 Task: Add Sprouts Tea Tree Conditioner to the cart.
Action: Mouse moved to (260, 123)
Screenshot: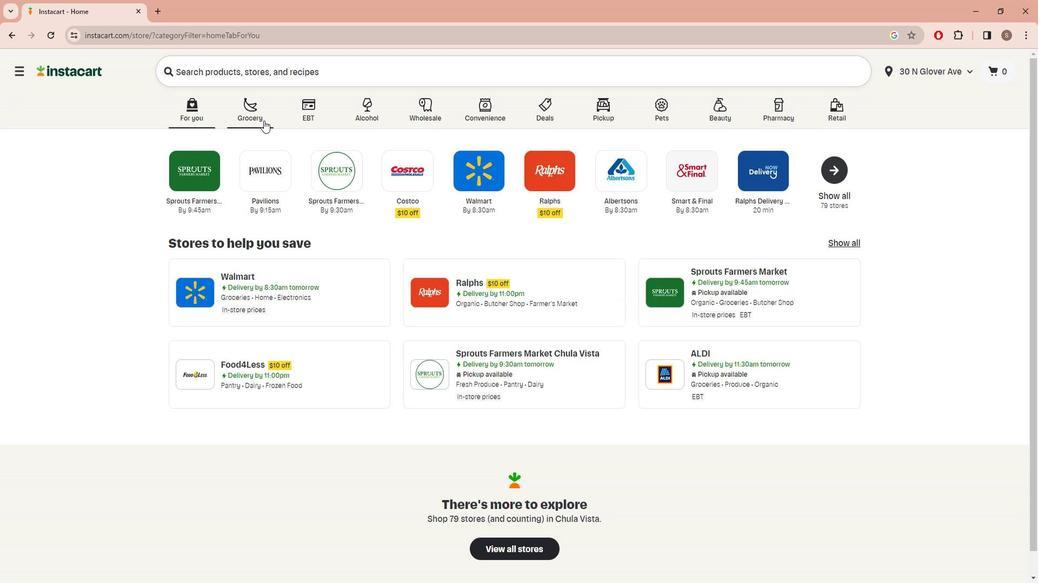 
Action: Mouse pressed left at (260, 123)
Screenshot: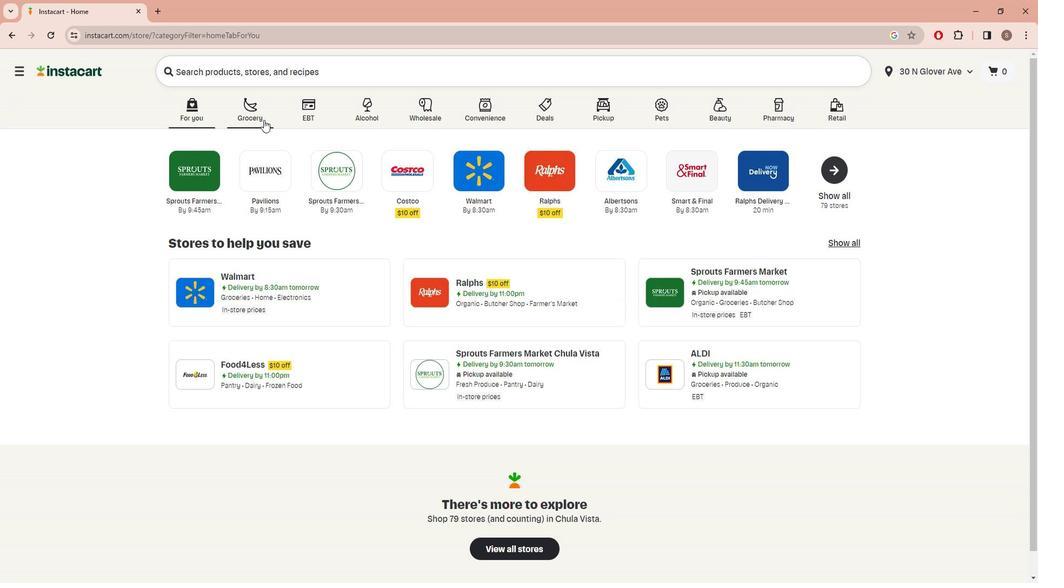 
Action: Mouse moved to (332, 324)
Screenshot: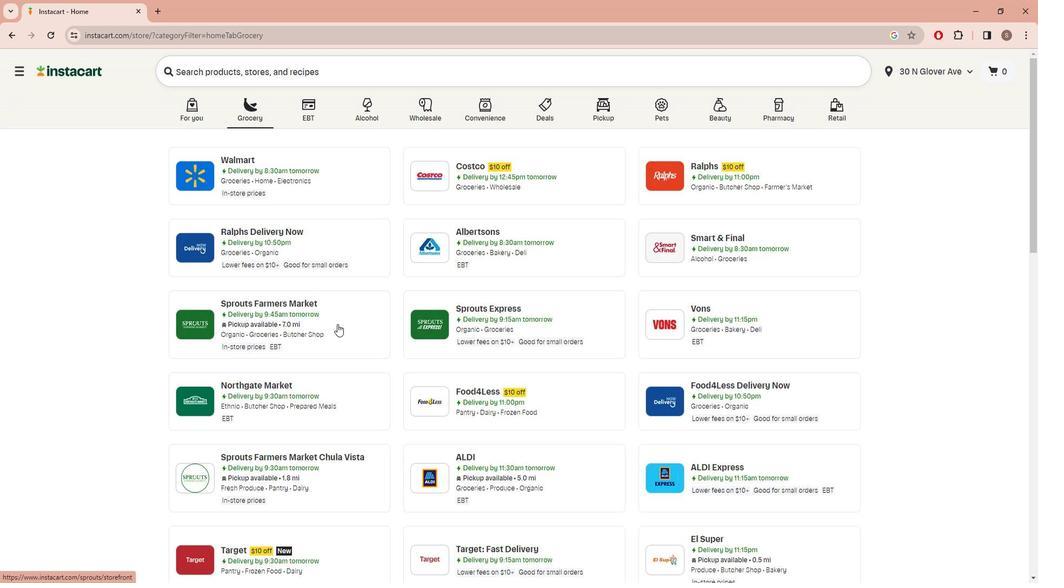 
Action: Mouse pressed left at (332, 324)
Screenshot: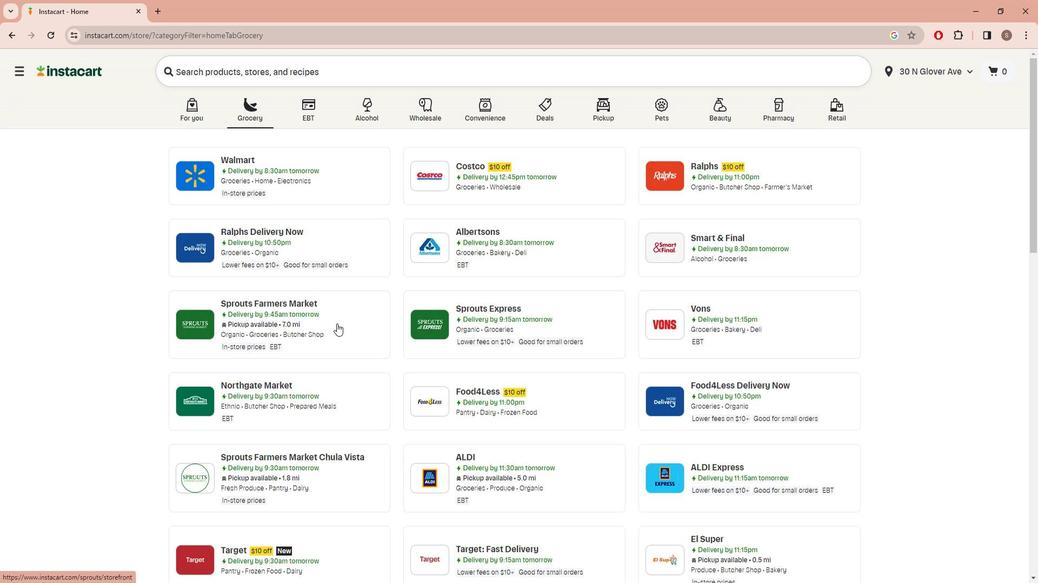 
Action: Mouse moved to (68, 352)
Screenshot: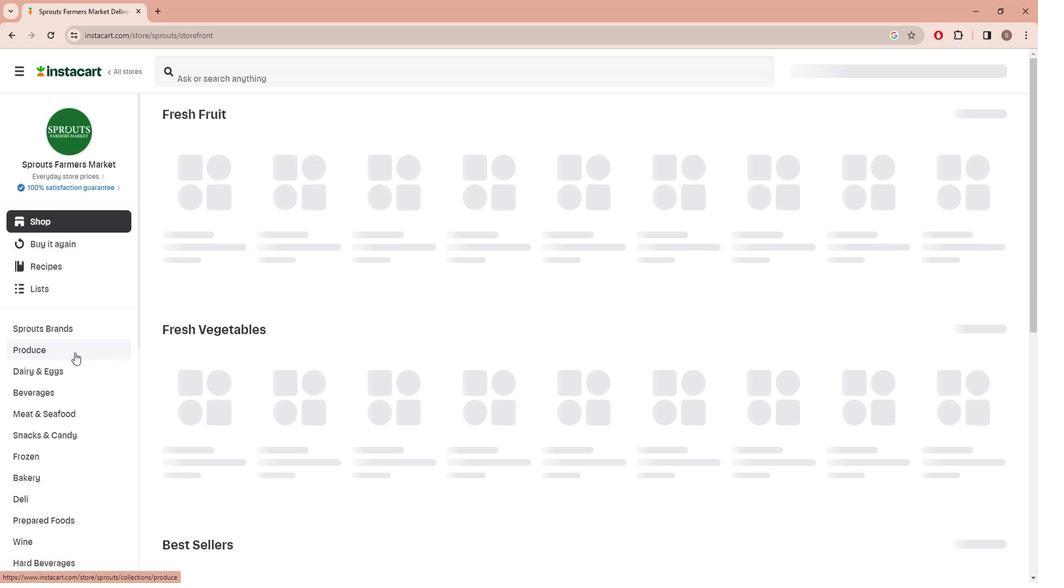 
Action: Mouse scrolled (68, 352) with delta (0, 0)
Screenshot: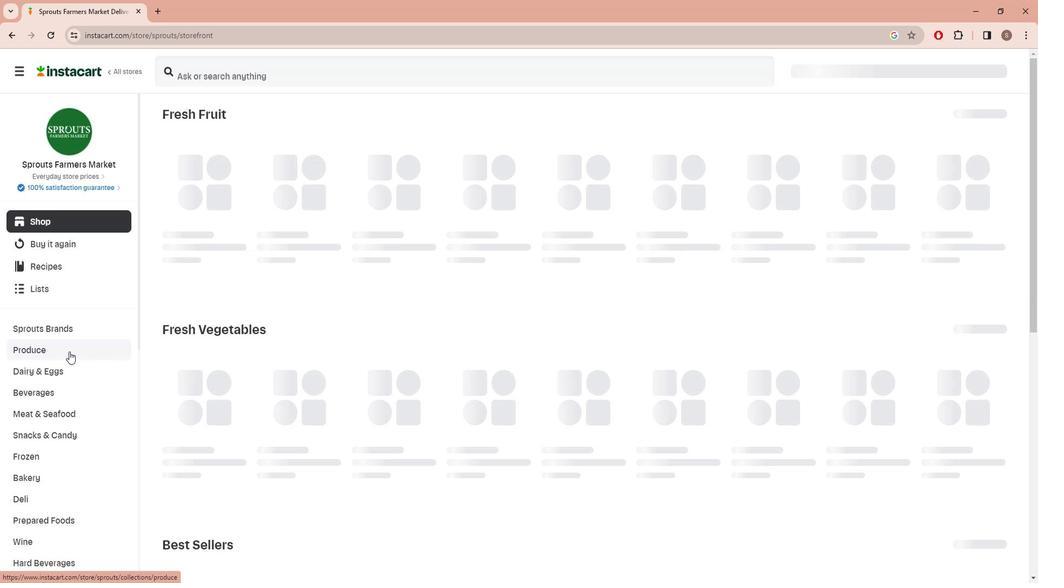 
Action: Mouse scrolled (68, 352) with delta (0, 0)
Screenshot: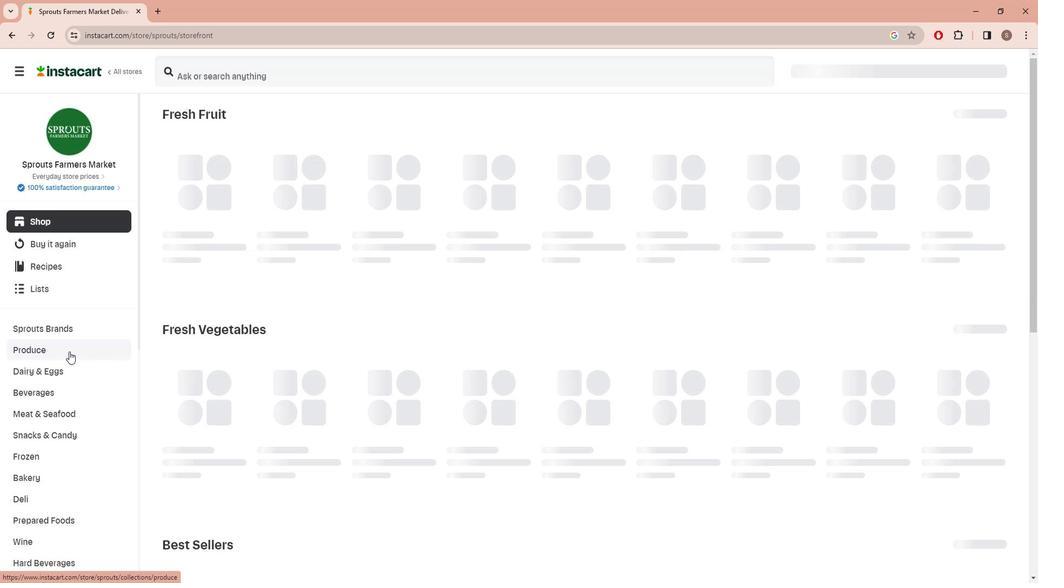 
Action: Mouse scrolled (68, 352) with delta (0, 0)
Screenshot: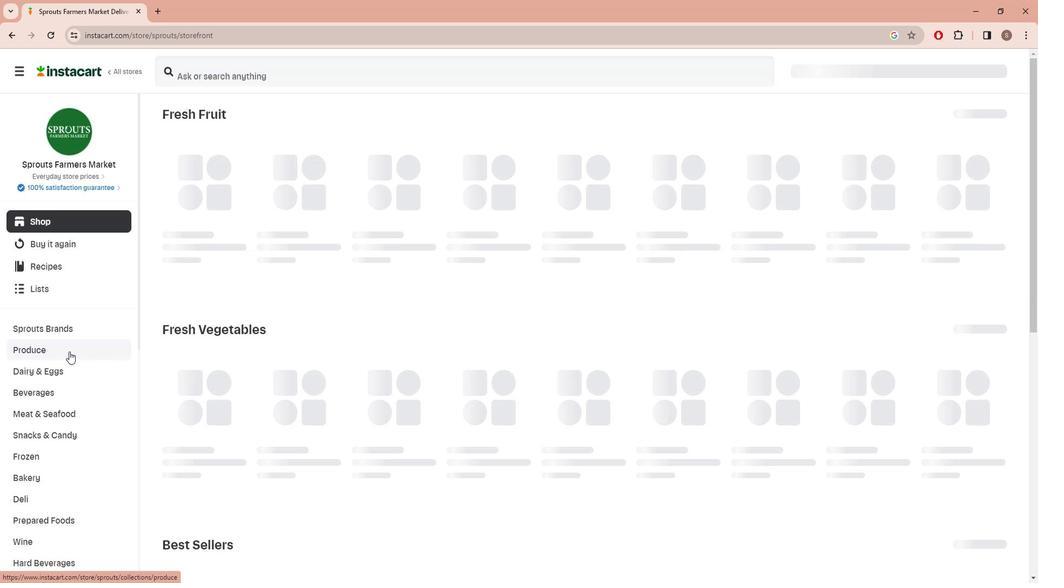 
Action: Mouse scrolled (68, 352) with delta (0, 0)
Screenshot: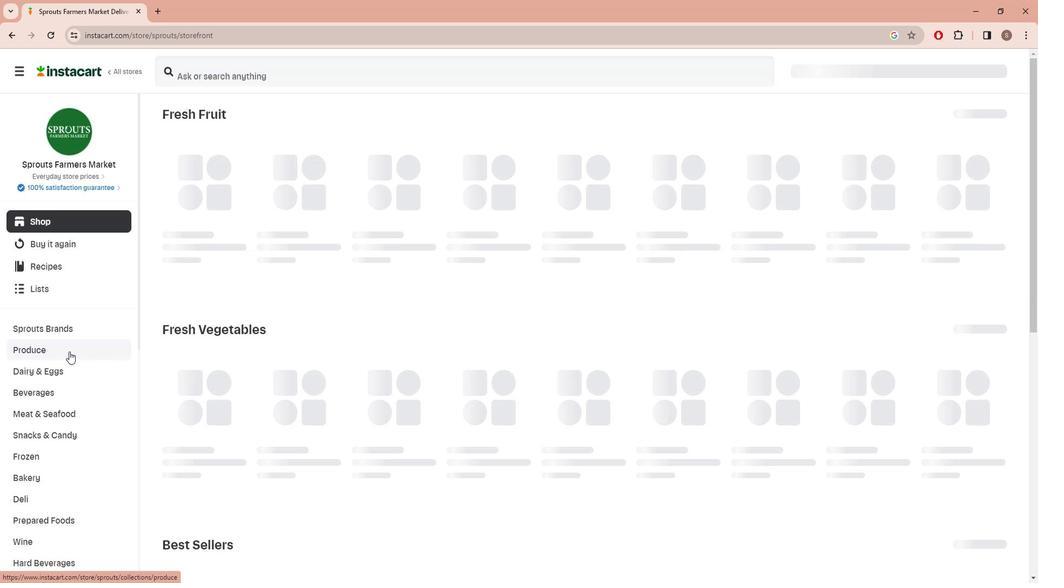 
Action: Mouse scrolled (68, 352) with delta (0, 0)
Screenshot: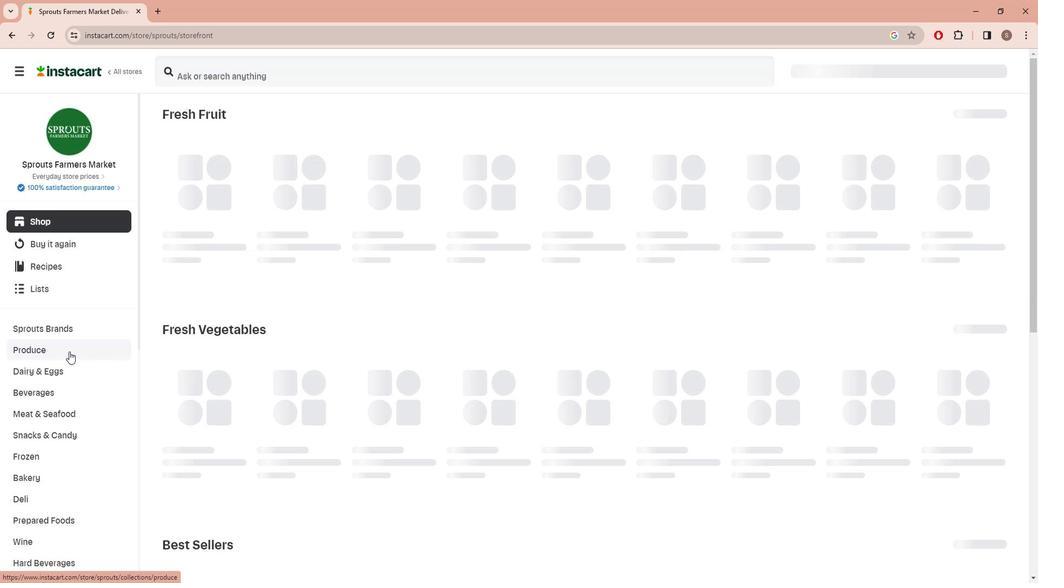 
Action: Mouse scrolled (68, 352) with delta (0, 0)
Screenshot: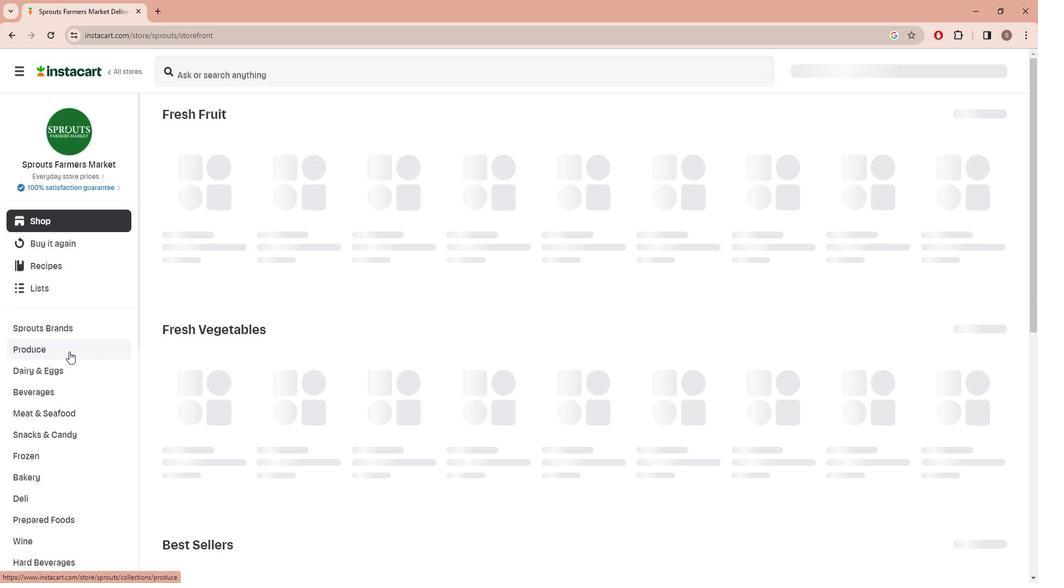 
Action: Mouse scrolled (68, 352) with delta (0, 0)
Screenshot: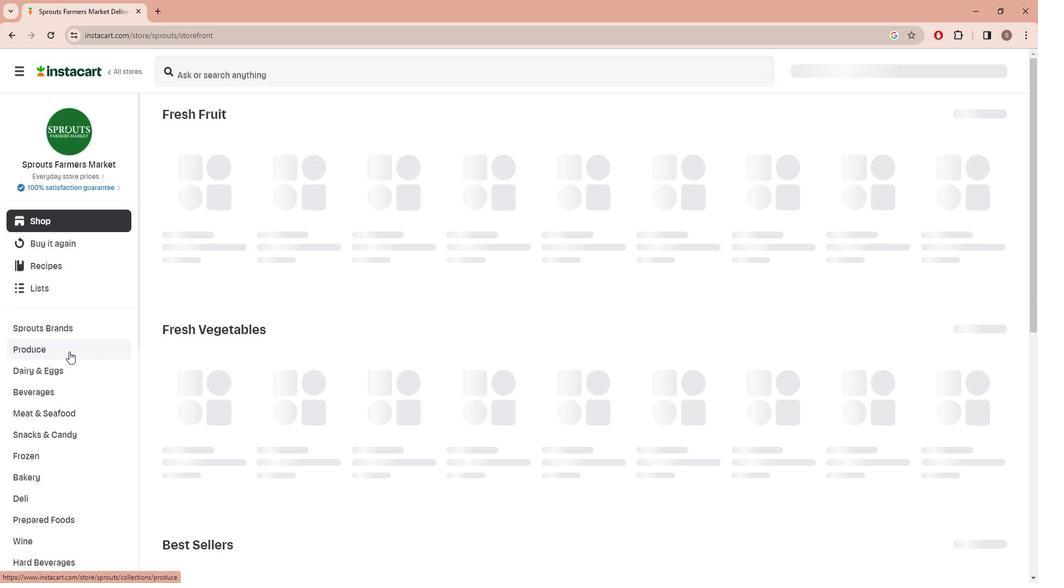 
Action: Mouse scrolled (68, 352) with delta (0, 0)
Screenshot: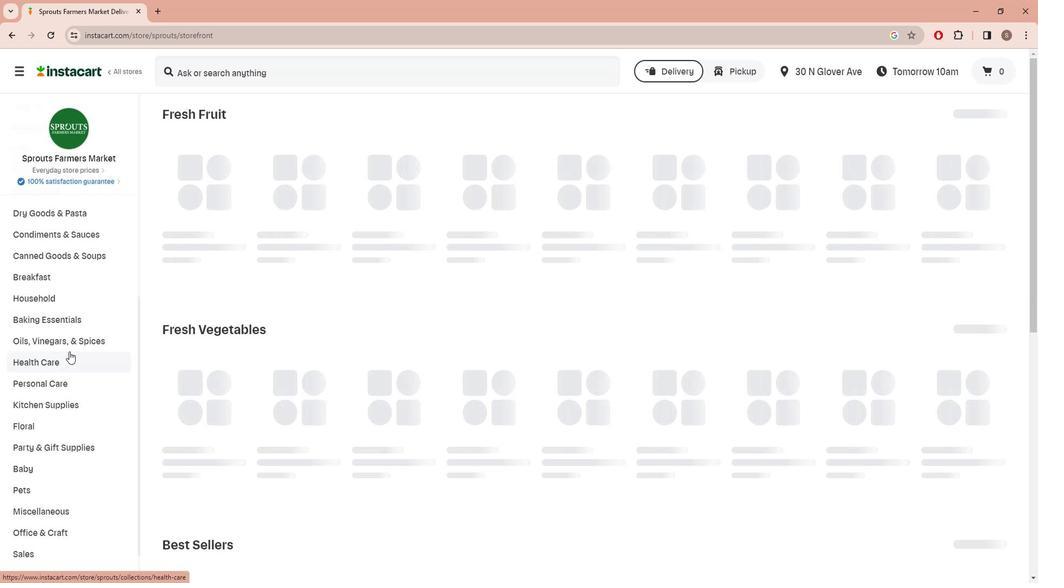 
Action: Mouse scrolled (68, 352) with delta (0, 0)
Screenshot: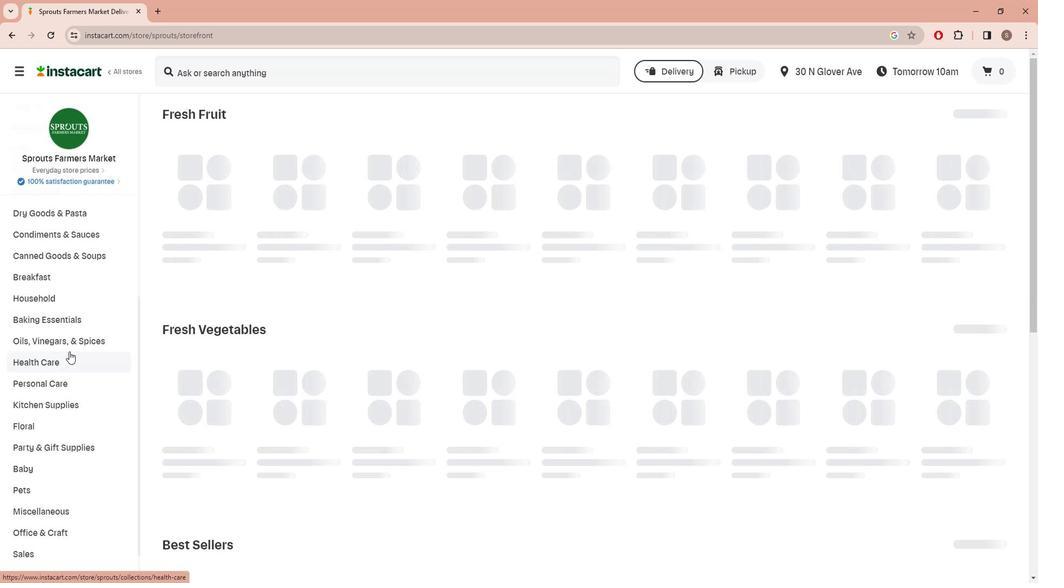 
Action: Mouse scrolled (68, 352) with delta (0, 0)
Screenshot: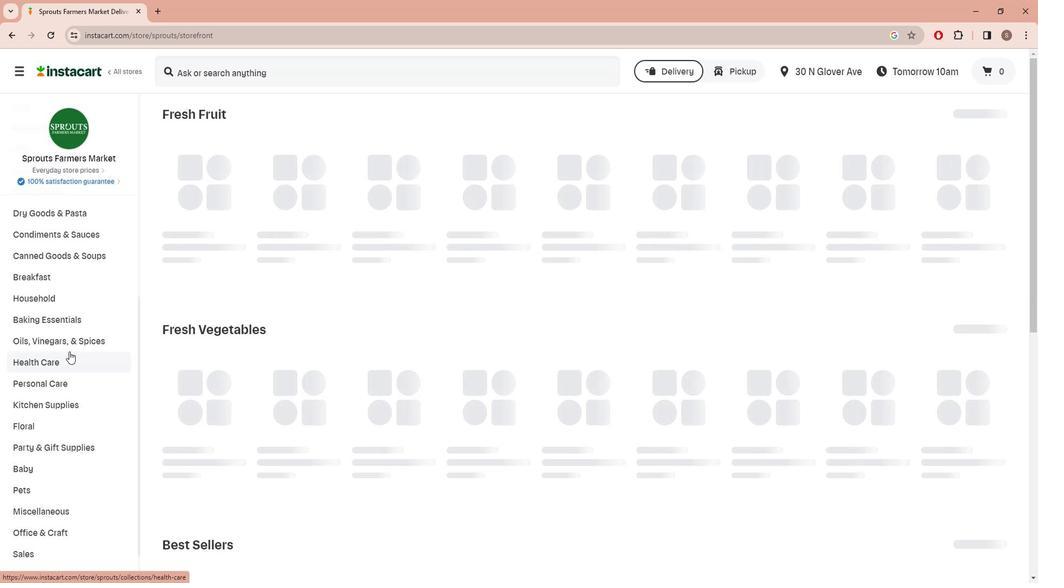 
Action: Mouse moved to (69, 339)
Screenshot: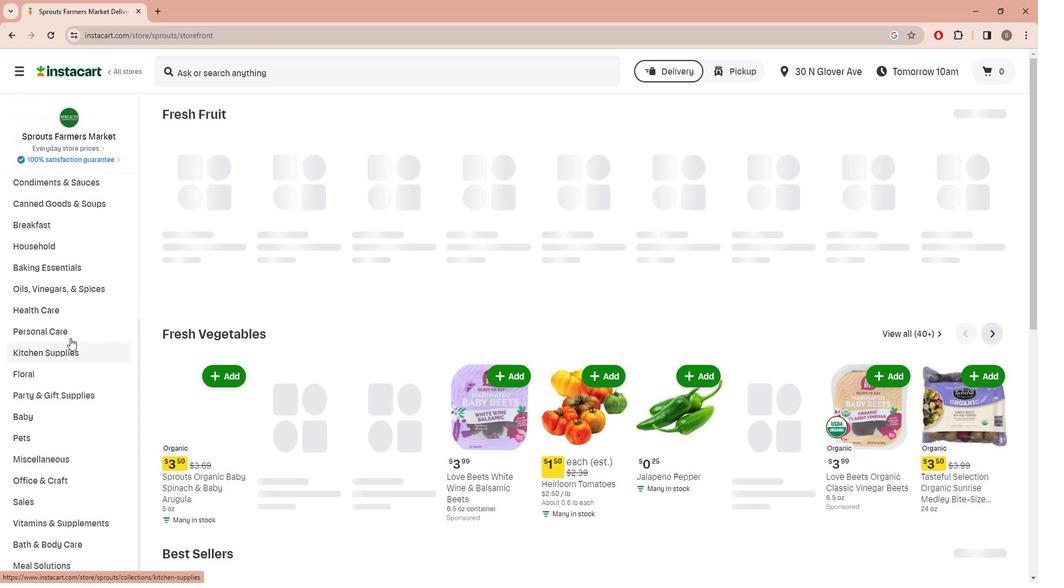 
Action: Mouse pressed left at (69, 339)
Screenshot: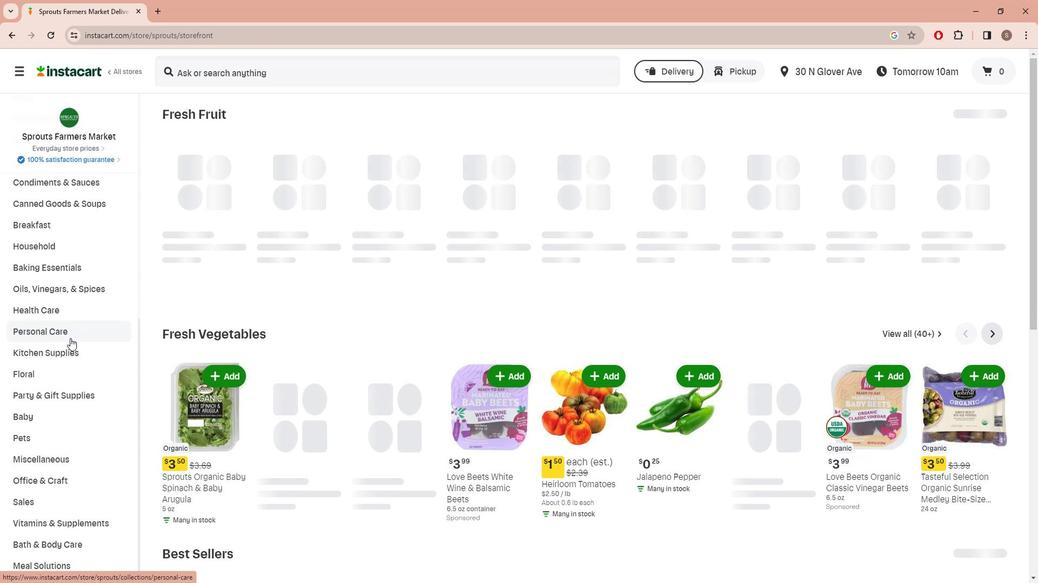
Action: Mouse moved to (702, 138)
Screenshot: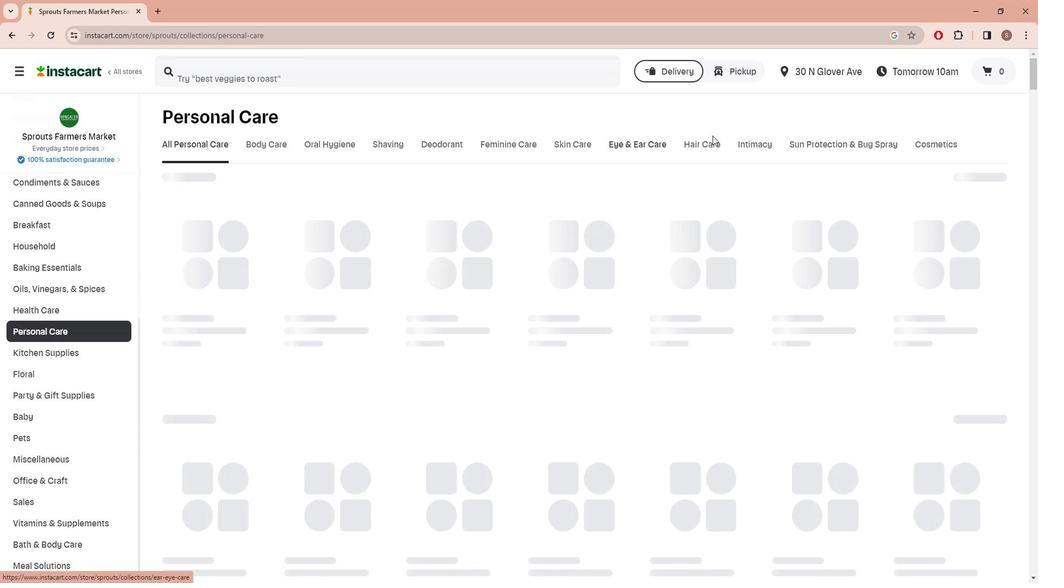
Action: Mouse pressed left at (702, 138)
Screenshot: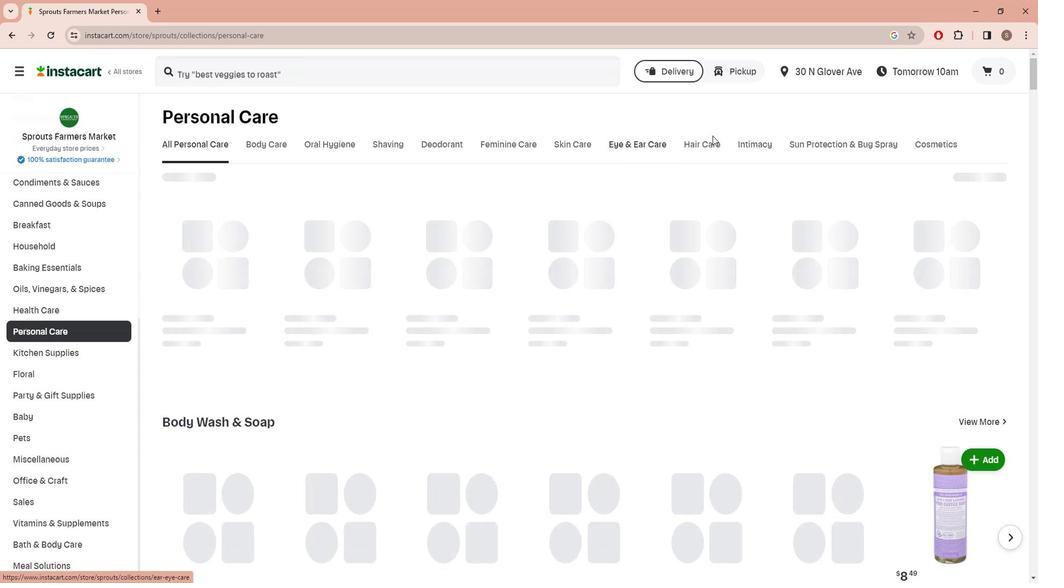 
Action: Mouse moved to (692, 147)
Screenshot: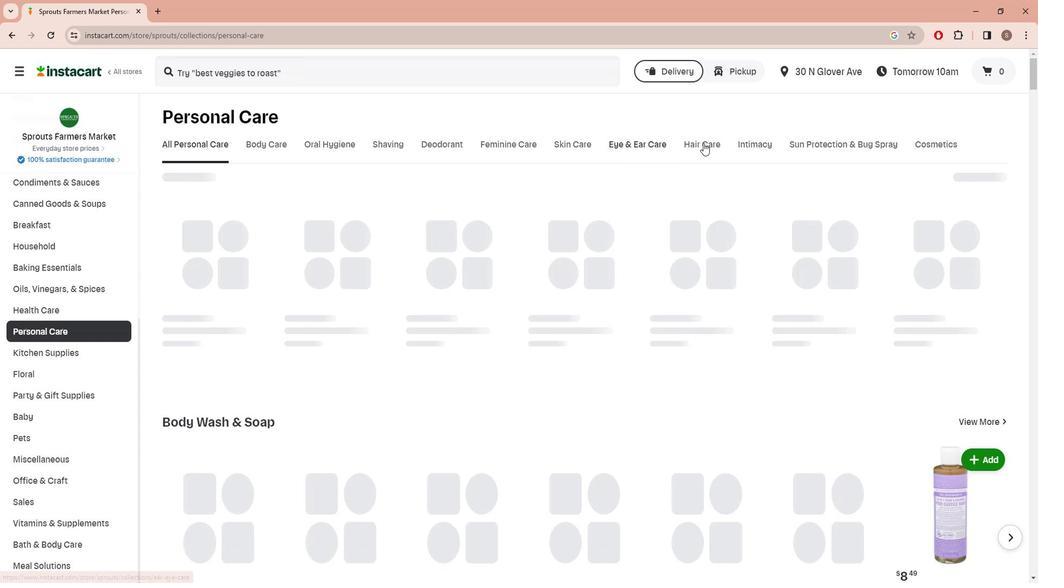
Action: Mouse pressed left at (692, 147)
Screenshot: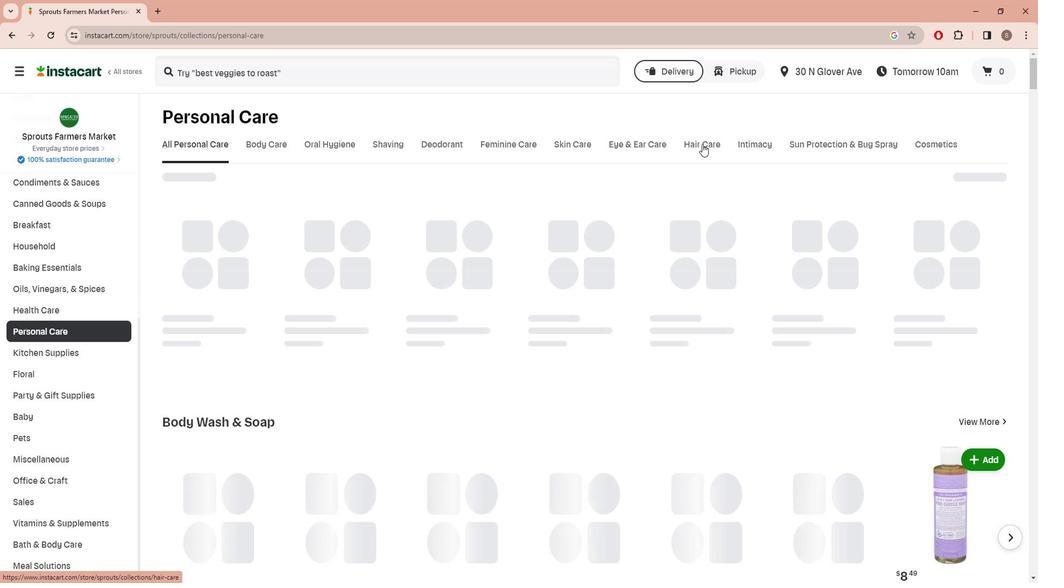 
Action: Mouse moved to (425, 187)
Screenshot: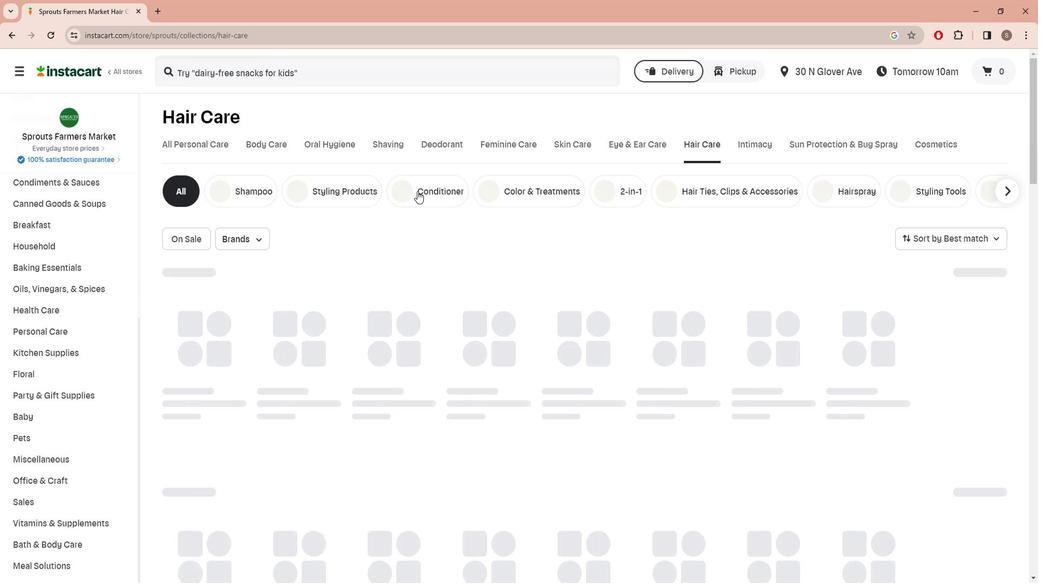 
Action: Mouse pressed left at (425, 187)
Screenshot: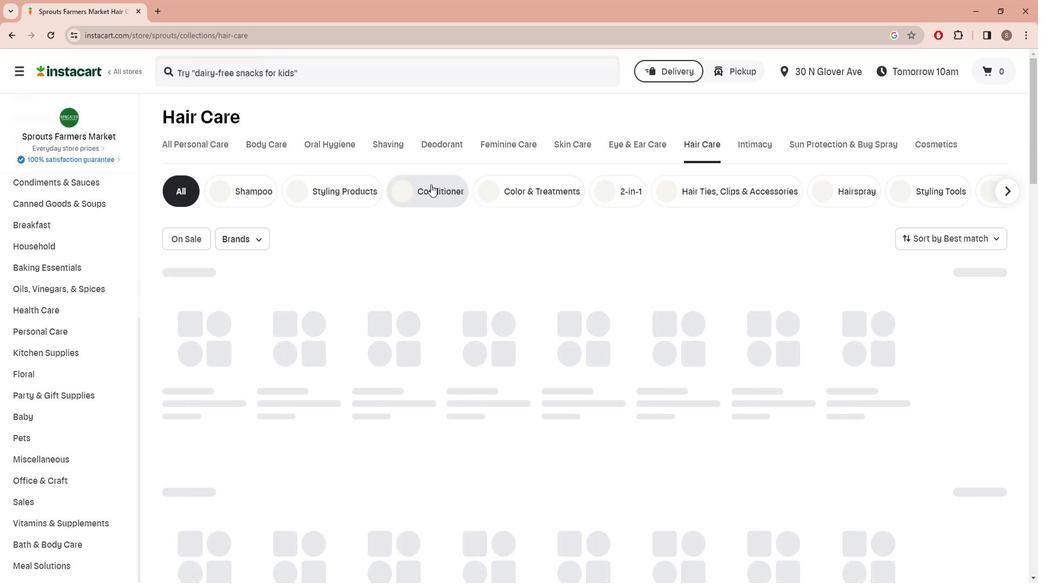 
Action: Mouse moved to (245, 75)
Screenshot: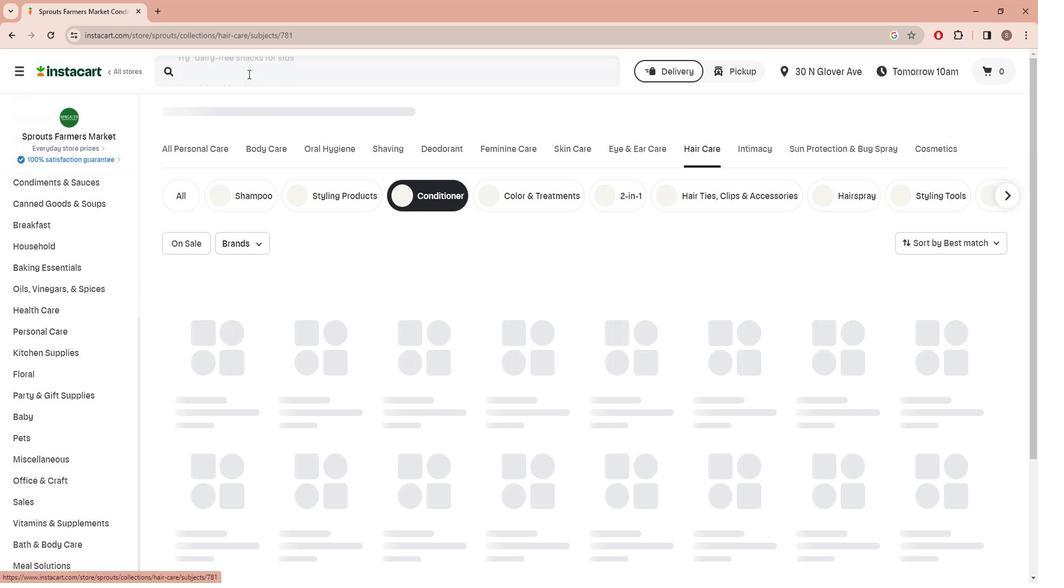 
Action: Mouse pressed left at (245, 75)
Screenshot: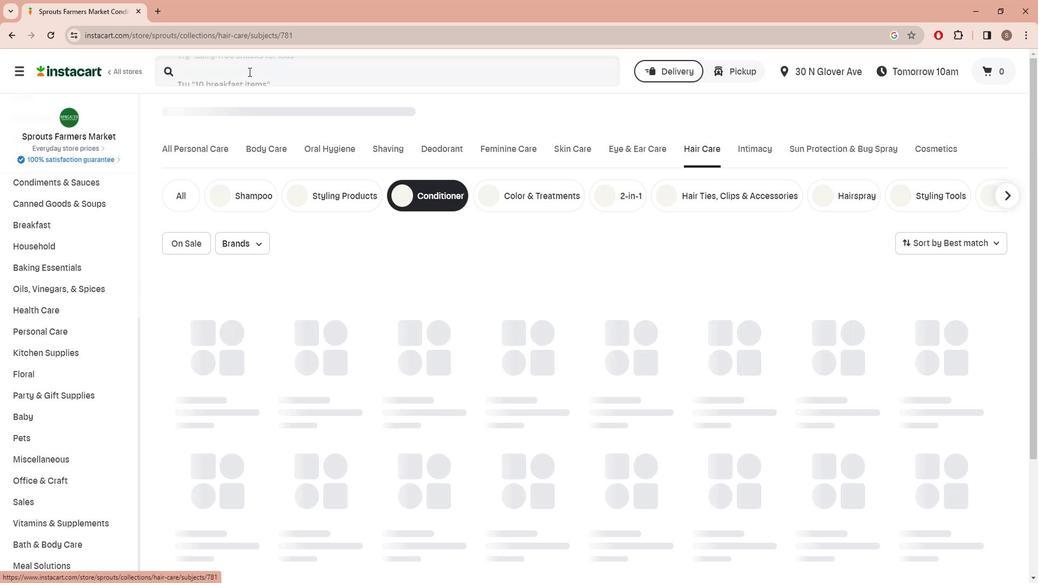 
Action: Key pressed <Key.shift>Sprouts<Key.space><Key.shift><Key.shift>Tea<Key.space><Key.shift>Tree<Key.space><Key.shift>Conditioner<Key.enter>
Screenshot: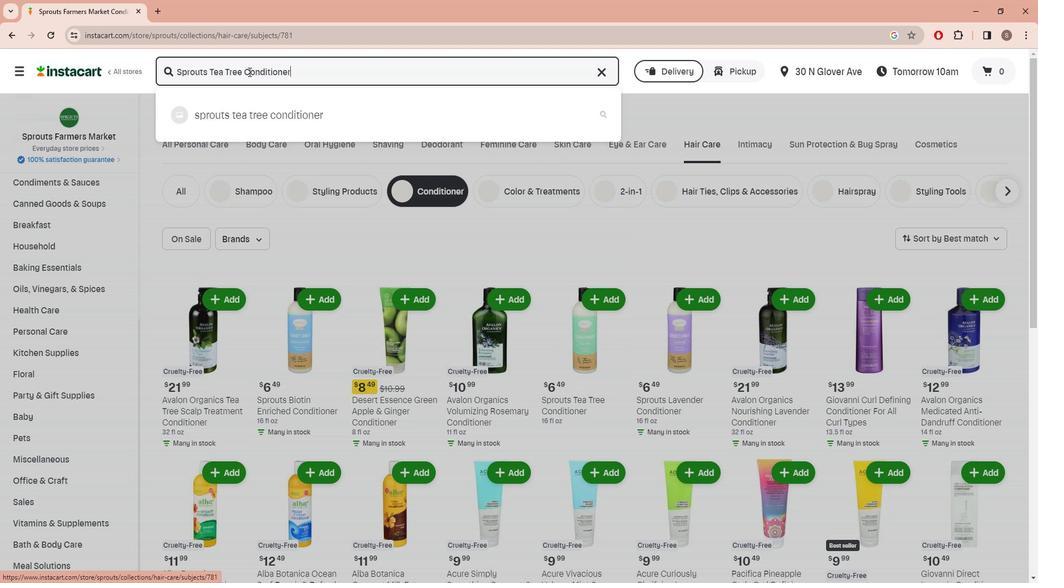 
Action: Mouse moved to (297, 195)
Screenshot: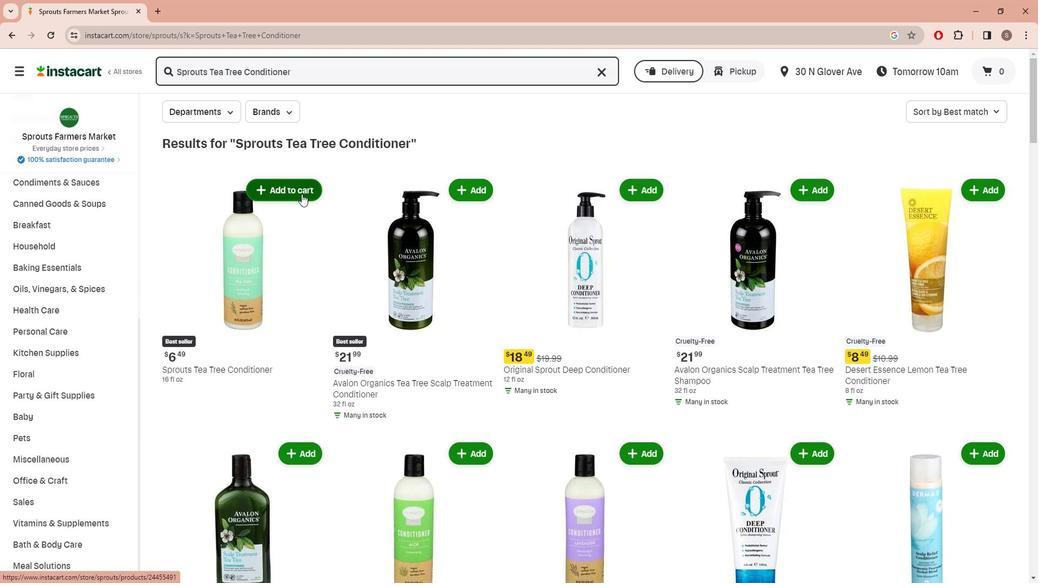 
Action: Mouse pressed left at (297, 195)
Screenshot: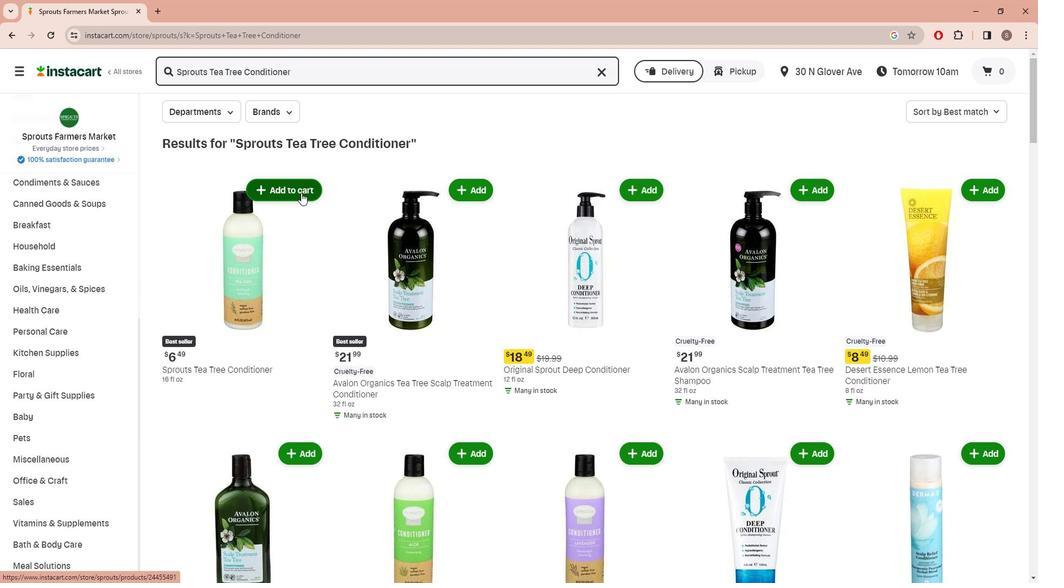 
Action: Mouse moved to (304, 239)
Screenshot: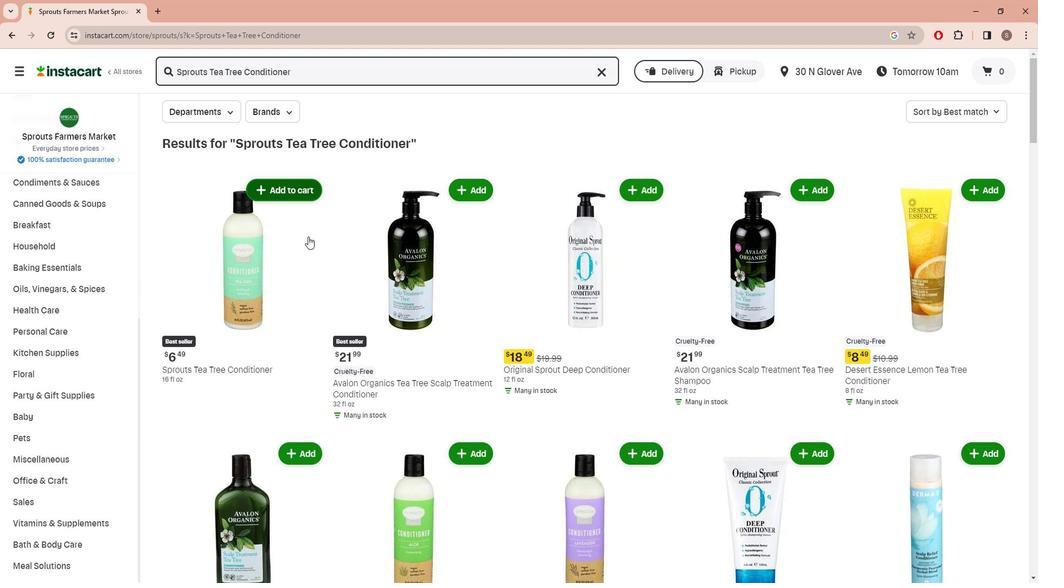 
